 Task: Create Card Financial Audit Preparation in Board Knowledge Management Best Practices to Workspace Business Coaching. Create Card Mobile Device Review in Board Market Opportunity Identification to Workspace Business Coaching. Create Card Financial Audit Execution in Board Social Media Influencer Takeover Campaign Creation and Management to Workspace Business Coaching
Action: Mouse moved to (88, 250)
Screenshot: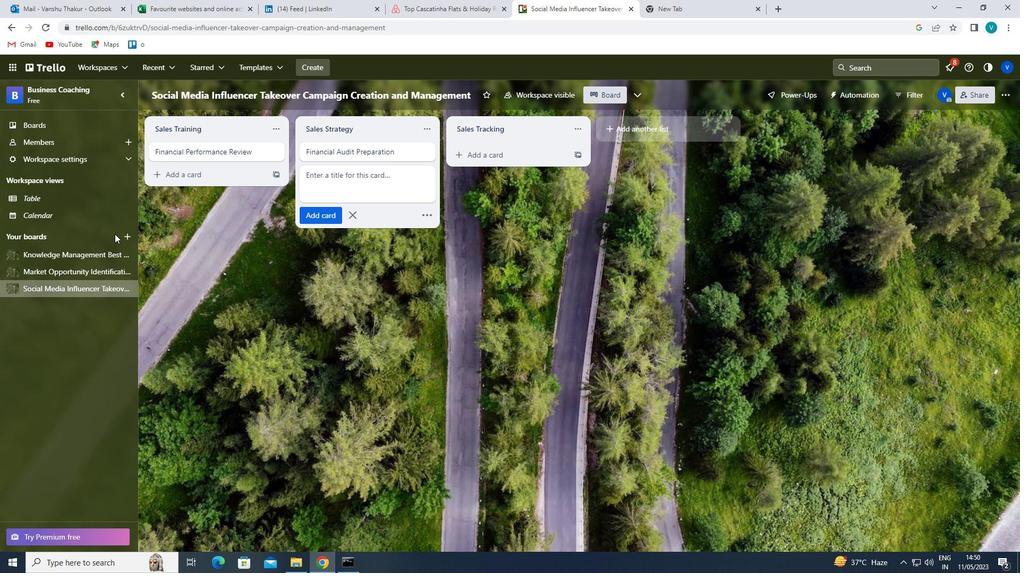 
Action: Mouse pressed left at (88, 250)
Screenshot: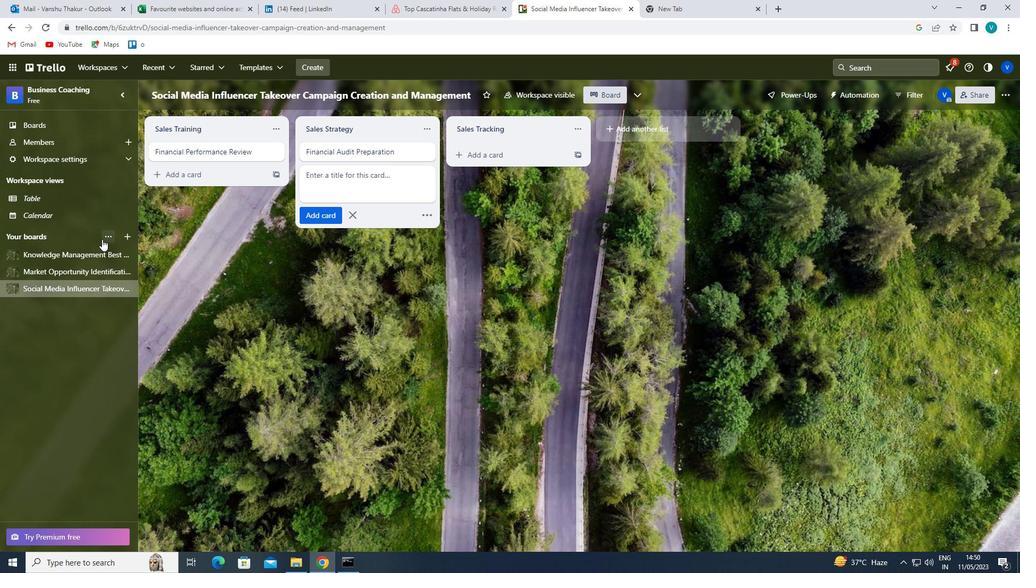 
Action: Mouse moved to (482, 147)
Screenshot: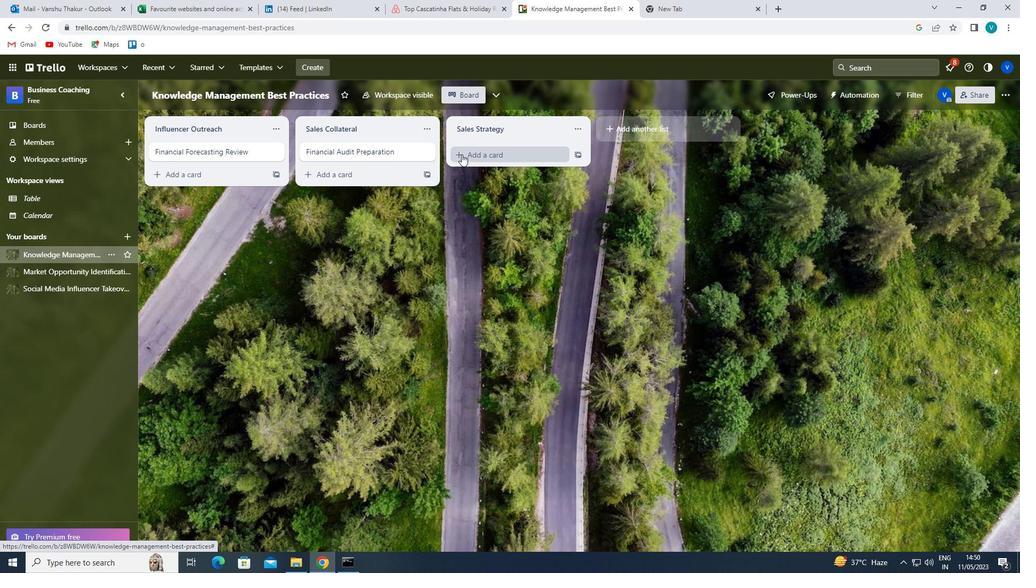 
Action: Mouse pressed left at (482, 147)
Screenshot: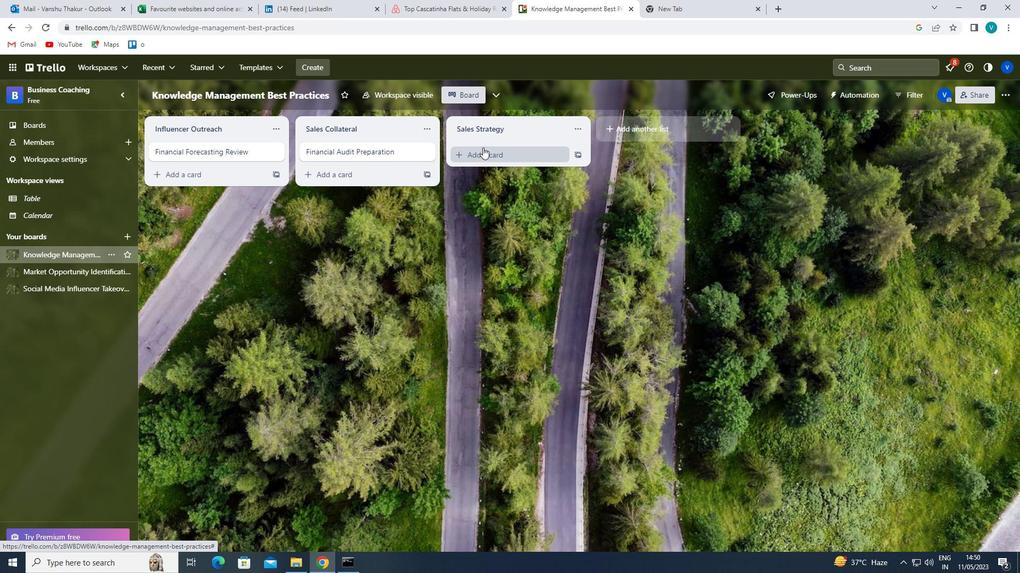 
Action: Key pressed <Key.shift>
Screenshot: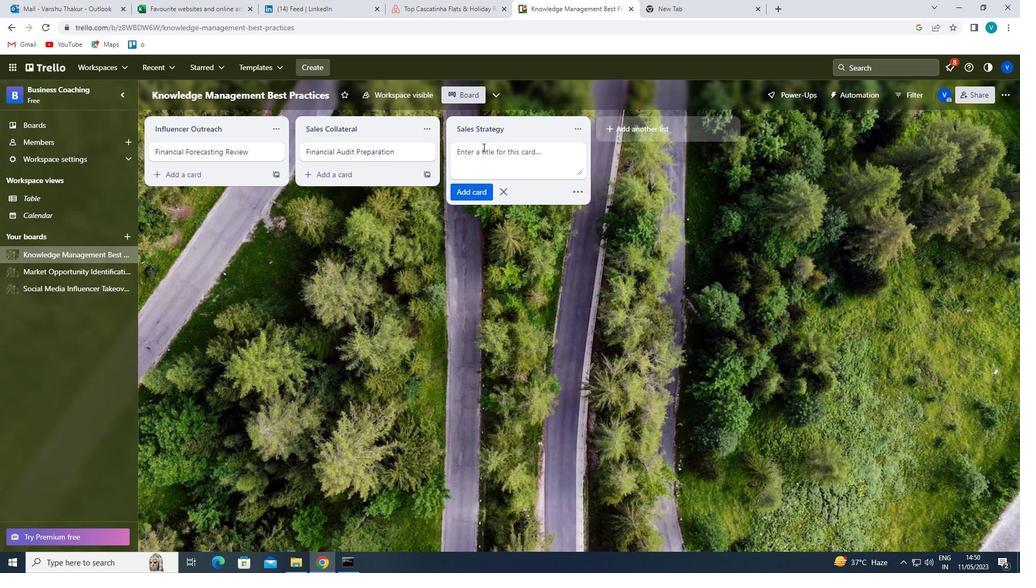 
Action: Mouse moved to (481, 148)
Screenshot: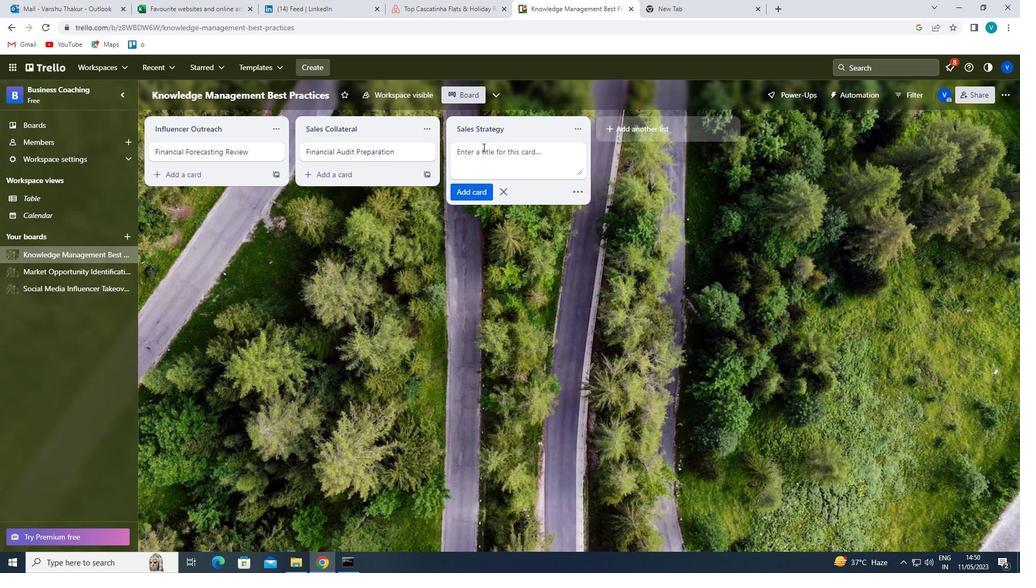 
Action: Key pressed F
Screenshot: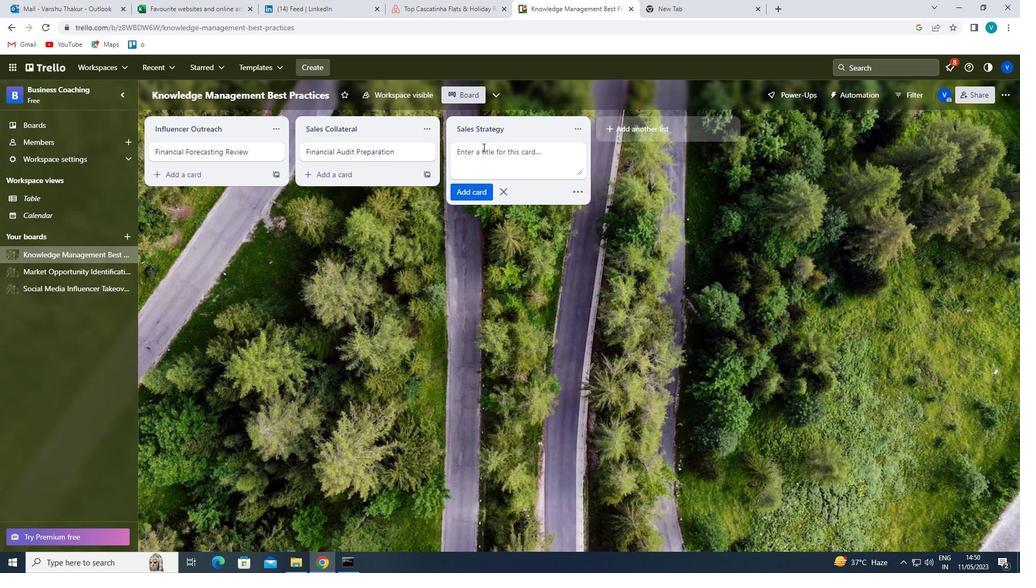 
Action: Mouse moved to (459, 163)
Screenshot: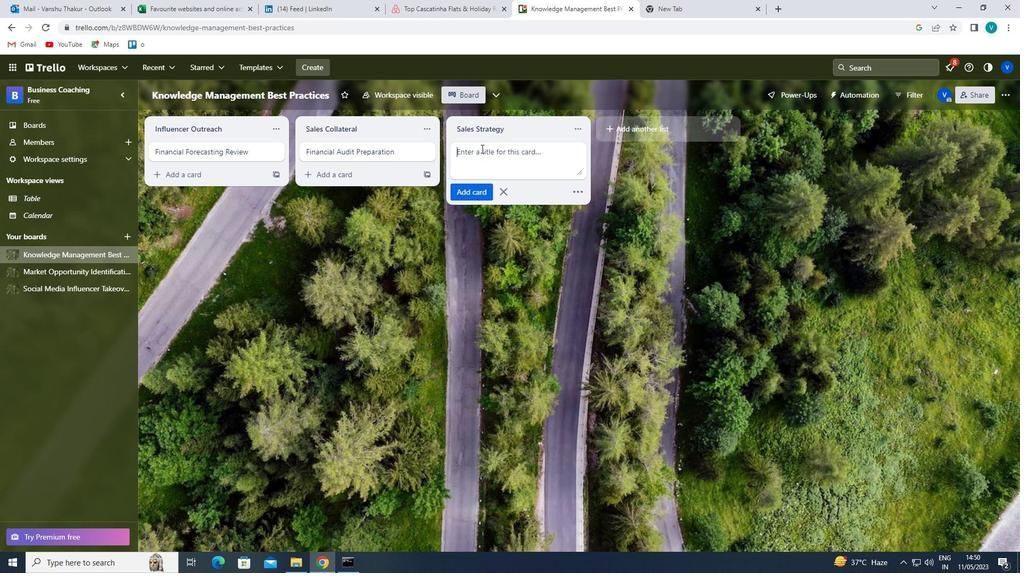 
Action: Key pressed INAN
Screenshot: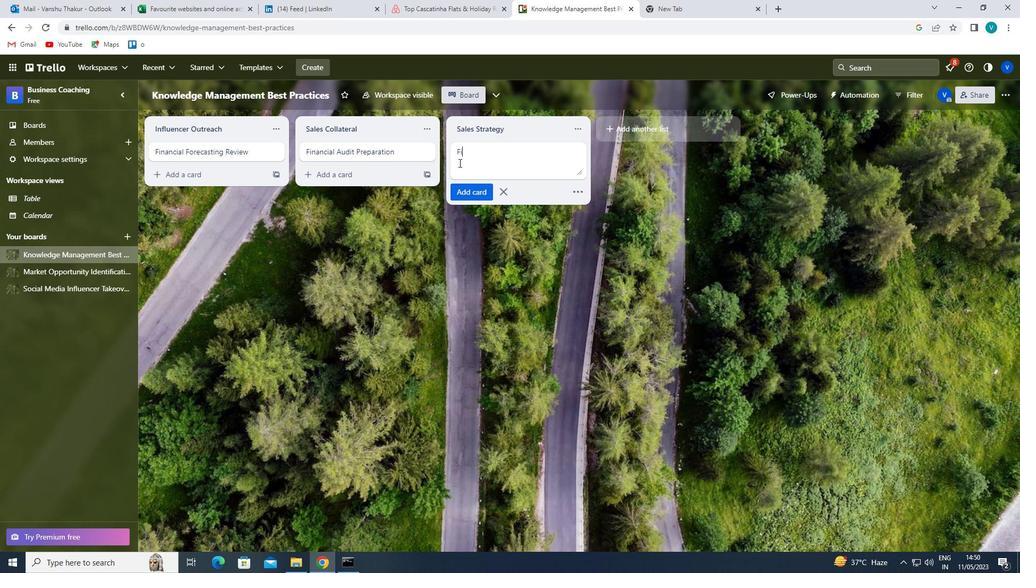 
Action: Mouse moved to (458, 163)
Screenshot: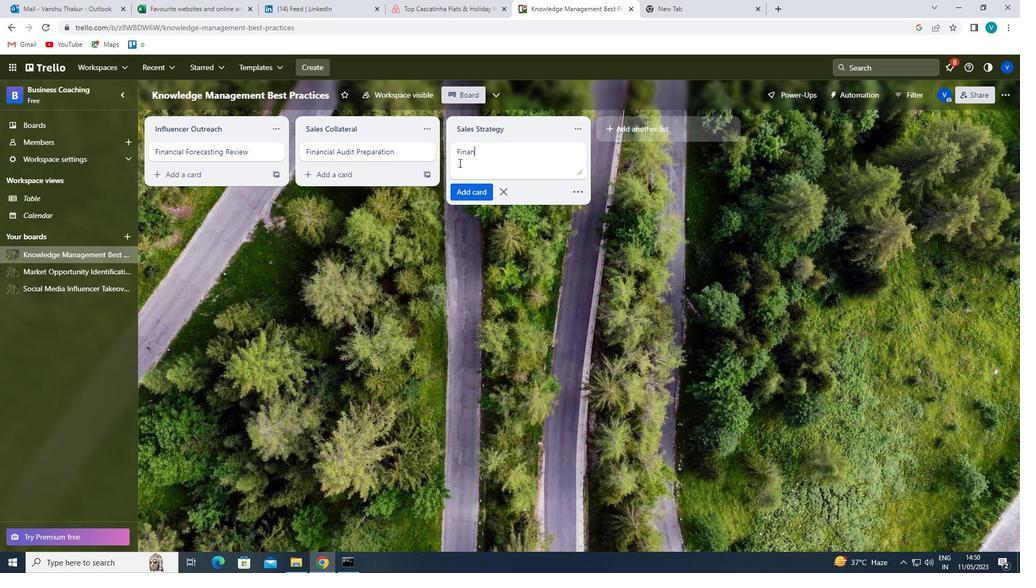 
Action: Key pressed C
Screenshot: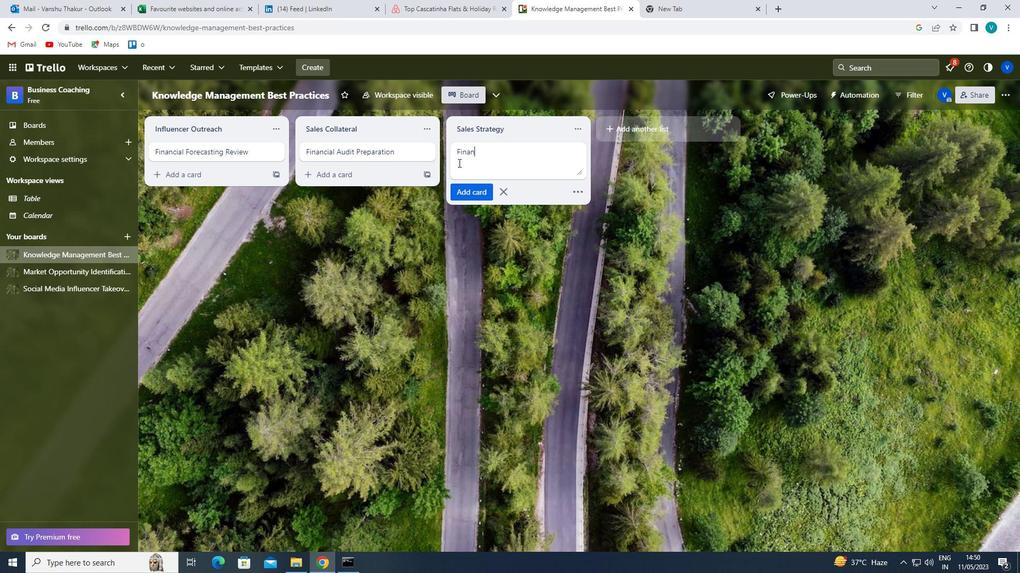 
Action: Mouse moved to (457, 163)
Screenshot: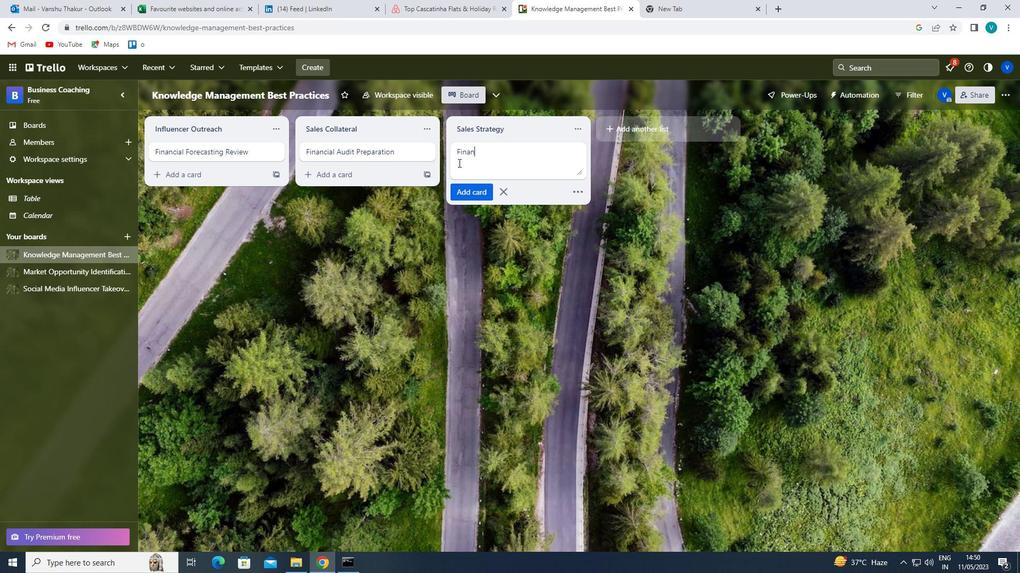 
Action: Key pressed IA
Screenshot: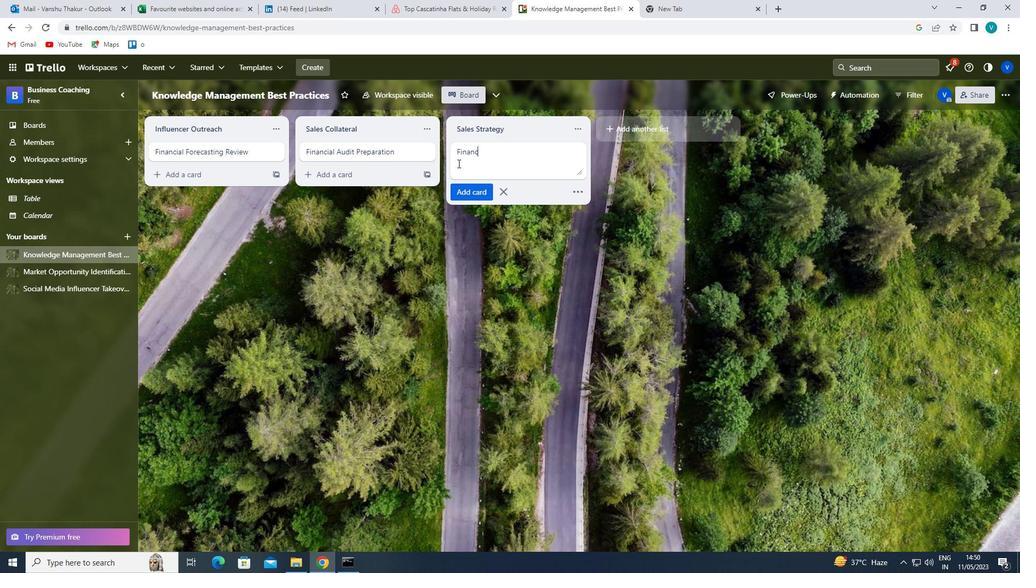 
Action: Mouse moved to (457, 164)
Screenshot: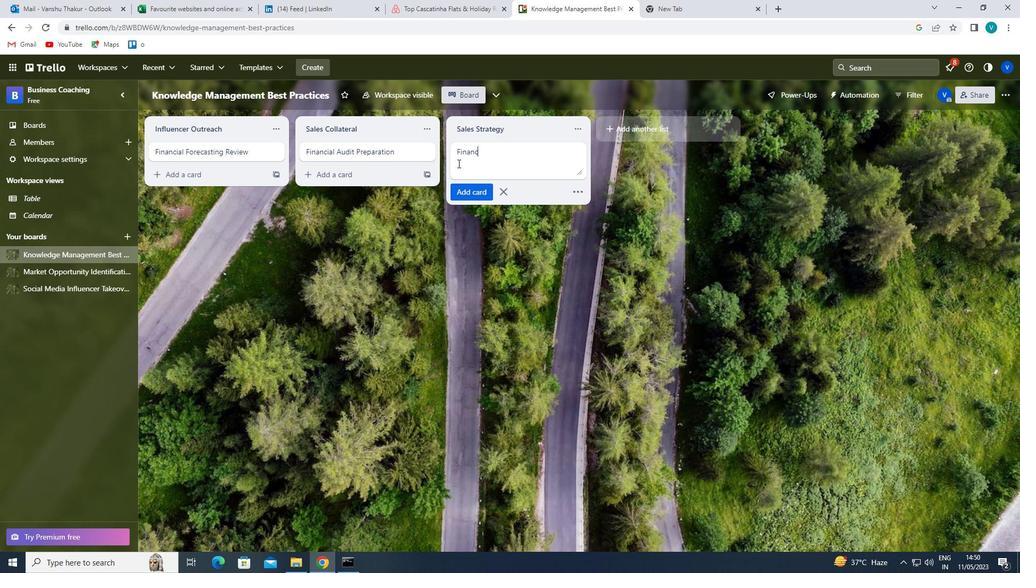 
Action: Key pressed L<Key.space><Key.shift>AUDIT<Key.space><Key.shift>PREPRA
Screenshot: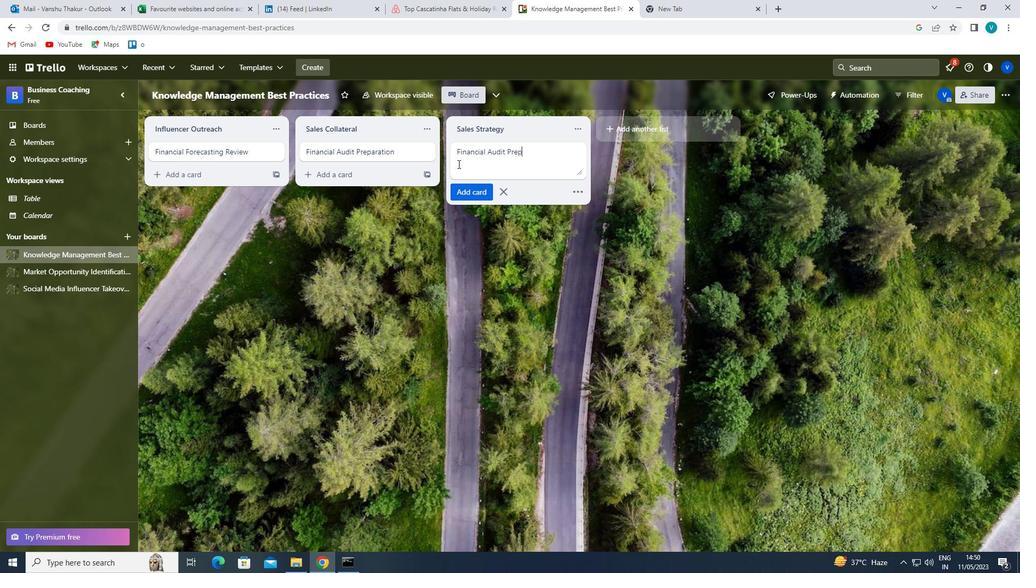 
Action: Mouse moved to (456, 164)
Screenshot: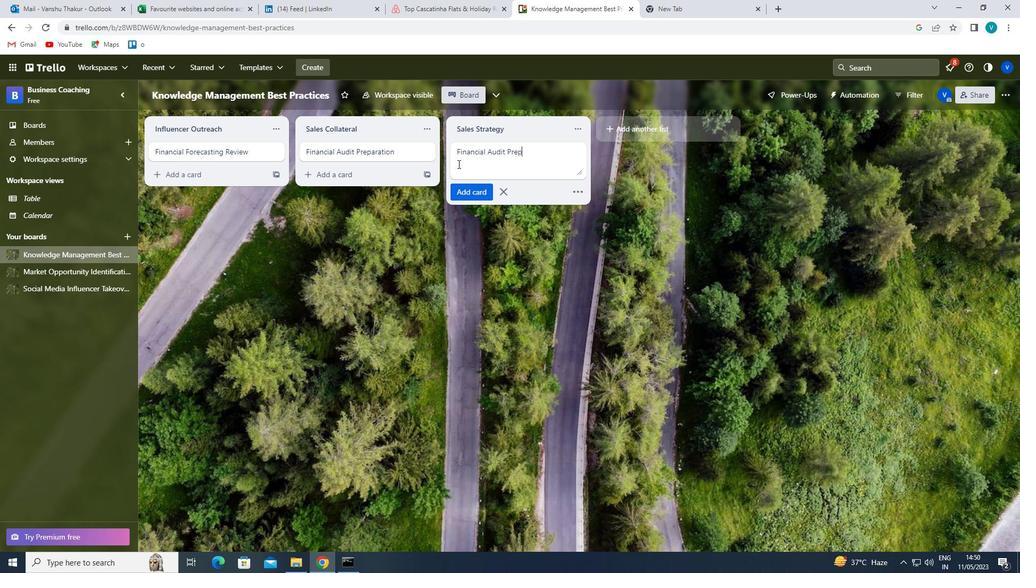 
Action: Key pressed TION
Screenshot: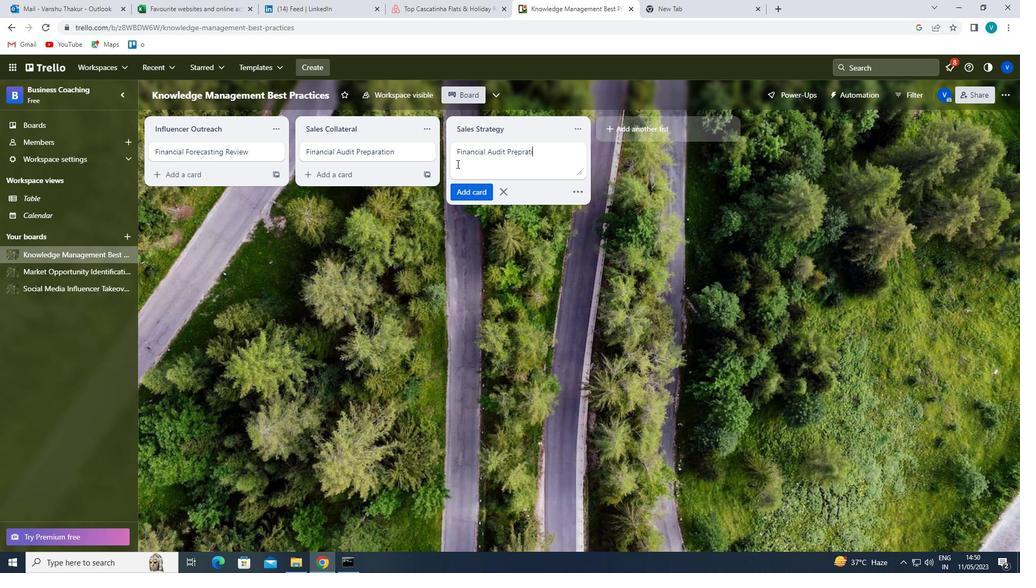 
Action: Mouse moved to (524, 150)
Screenshot: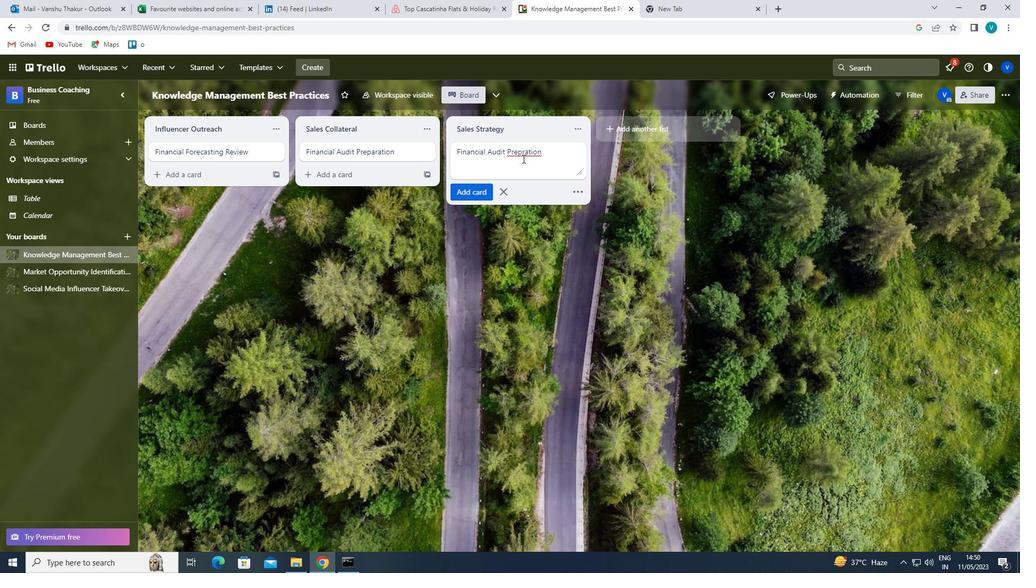 
Action: Mouse pressed left at (524, 150)
Screenshot: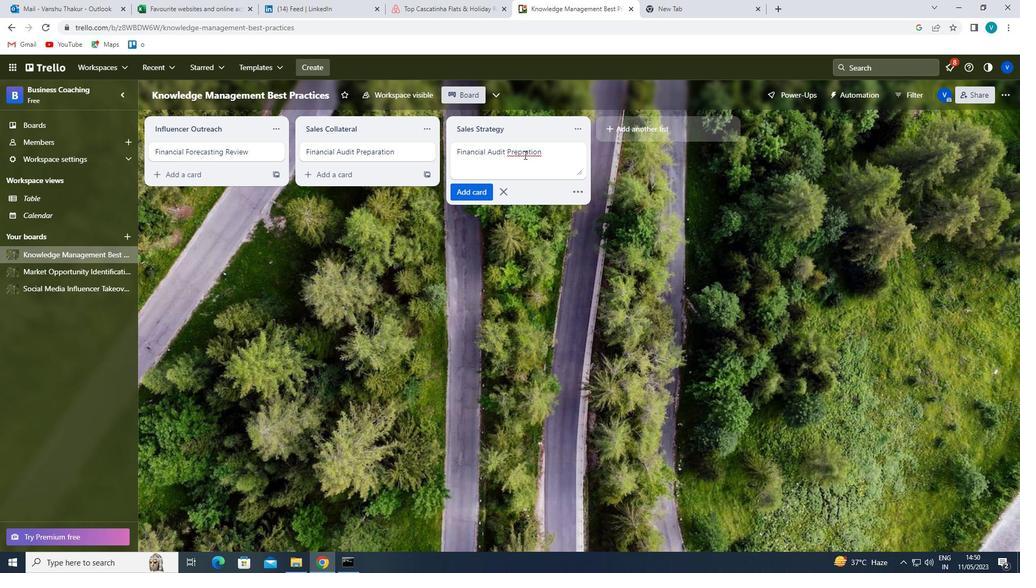 
Action: Mouse moved to (521, 151)
Screenshot: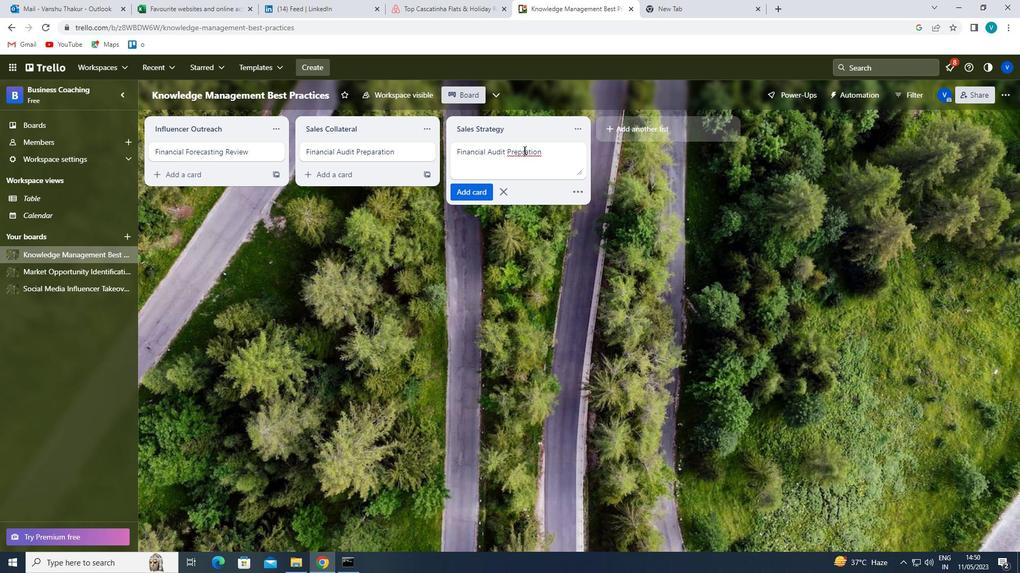 
Action: Mouse pressed left at (521, 151)
Screenshot: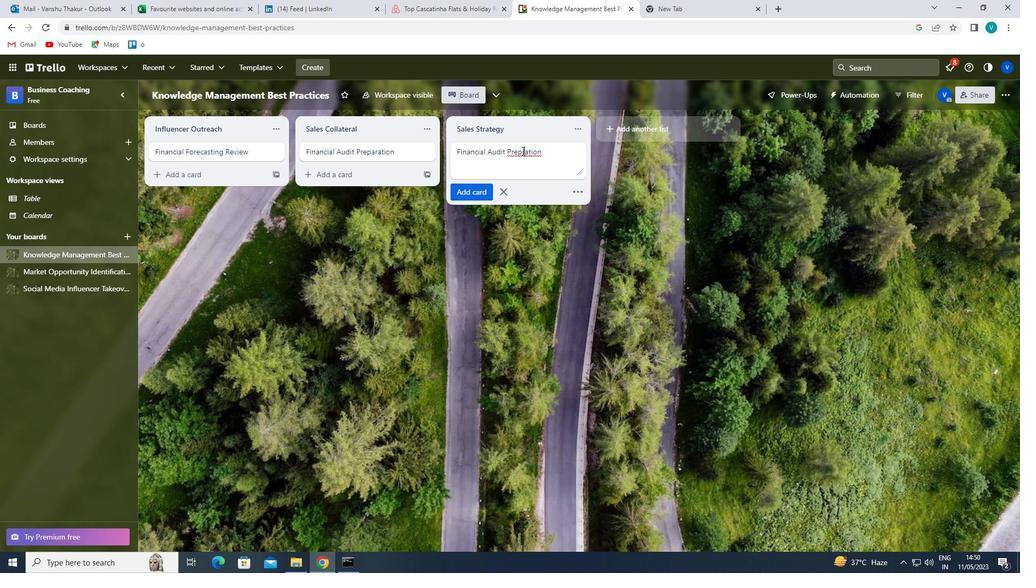 
Action: Mouse moved to (537, 223)
Screenshot: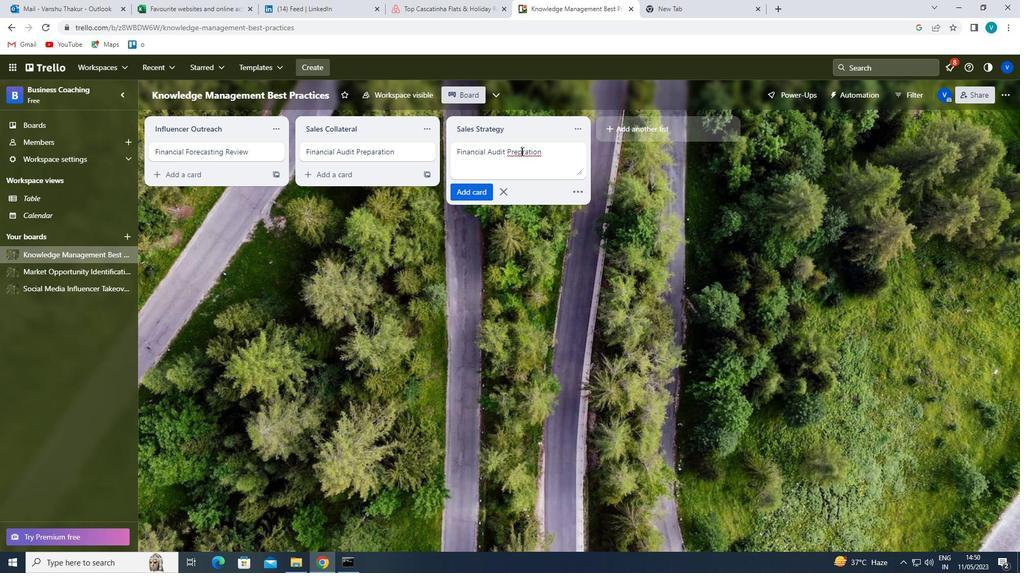 
Action: Key pressed A<Key.enter>
Screenshot: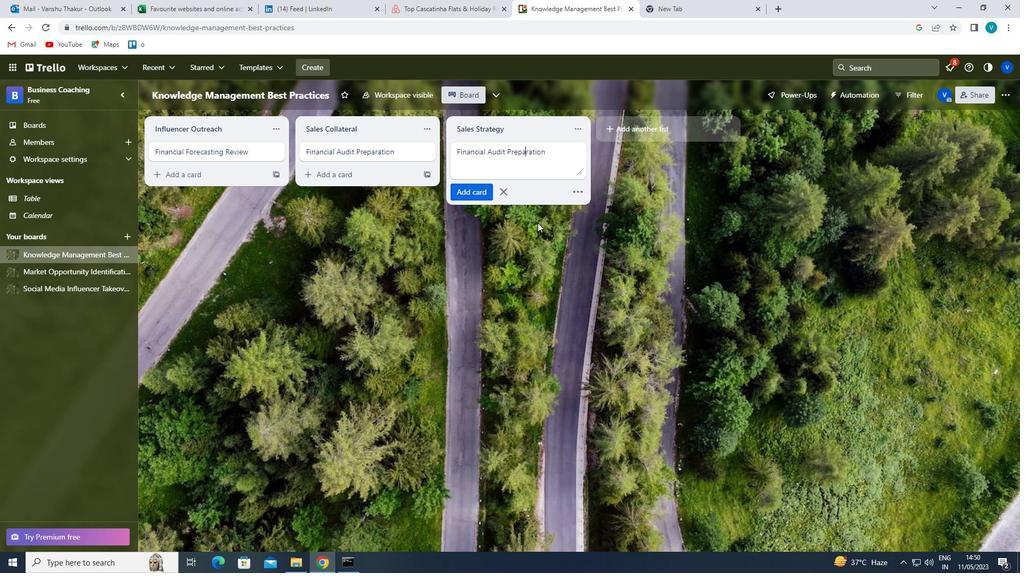 
Action: Mouse moved to (41, 277)
Screenshot: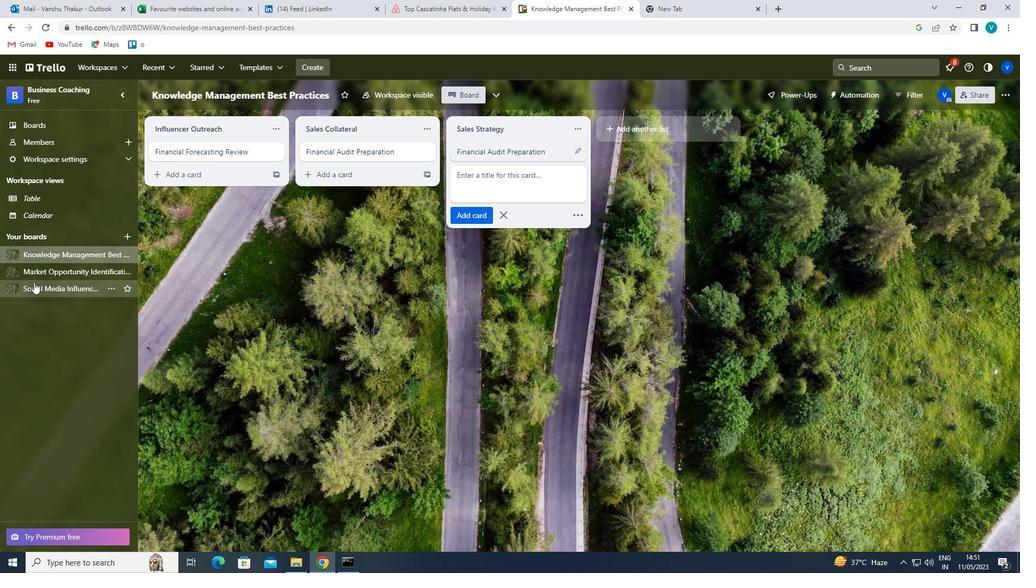 
Action: Mouse pressed left at (41, 277)
Screenshot: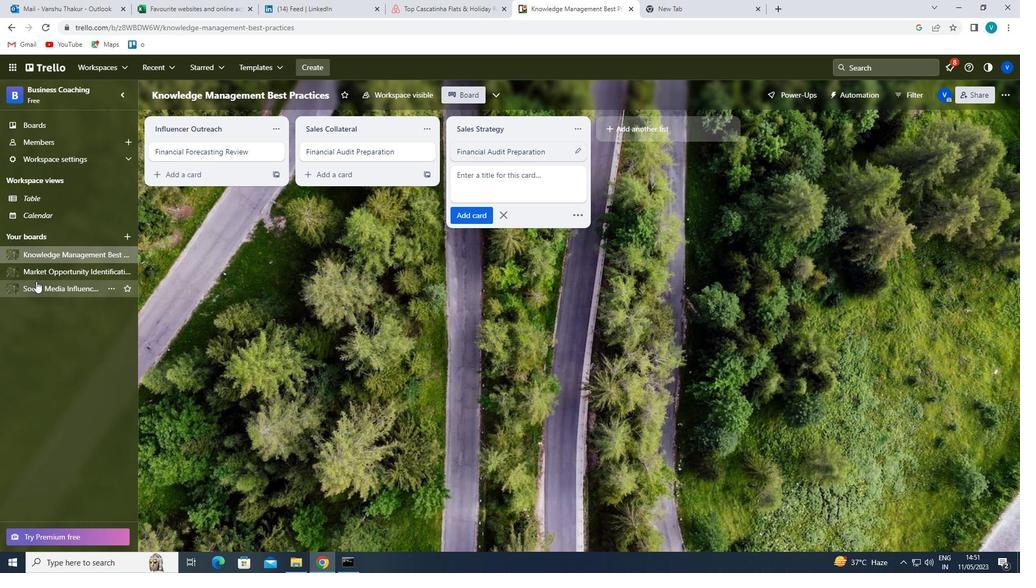 
Action: Mouse moved to (502, 158)
Screenshot: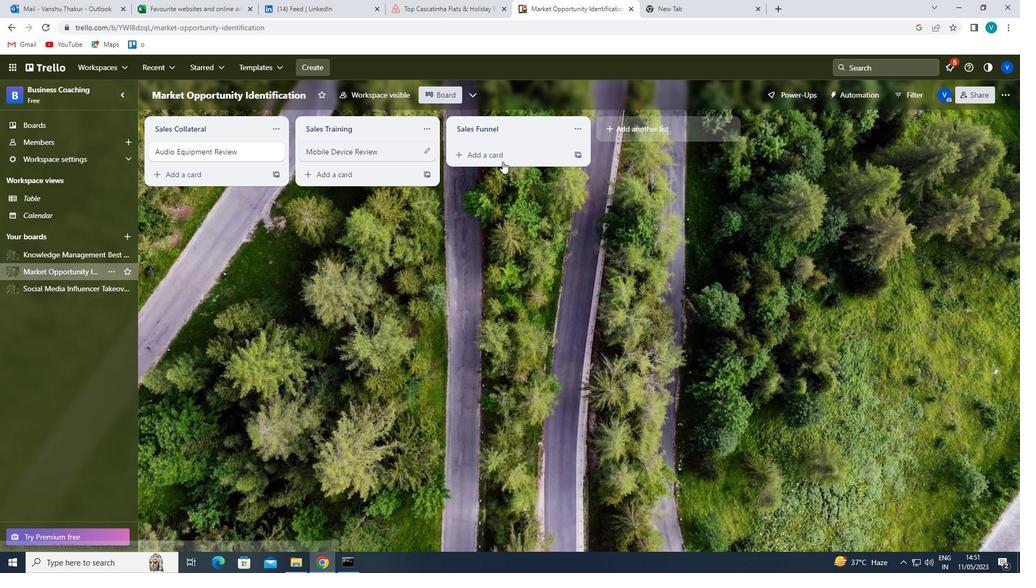 
Action: Mouse pressed left at (502, 158)
Screenshot: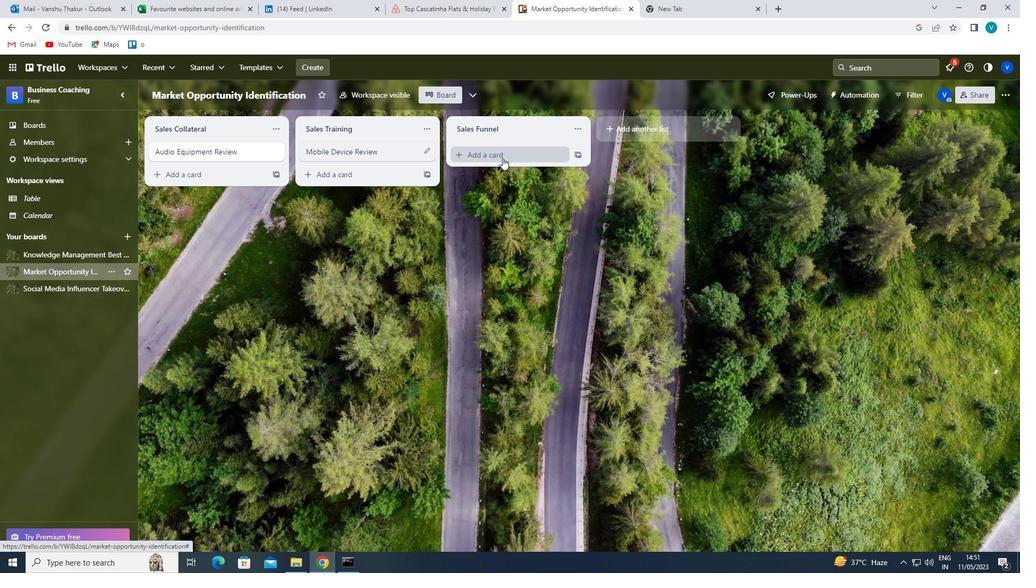 
Action: Key pressed <Key.shift>MOBILE<Key.space><Key.shift>DEVICE<Key.space><Key.shift>REVIEW<Key.enter>
Screenshot: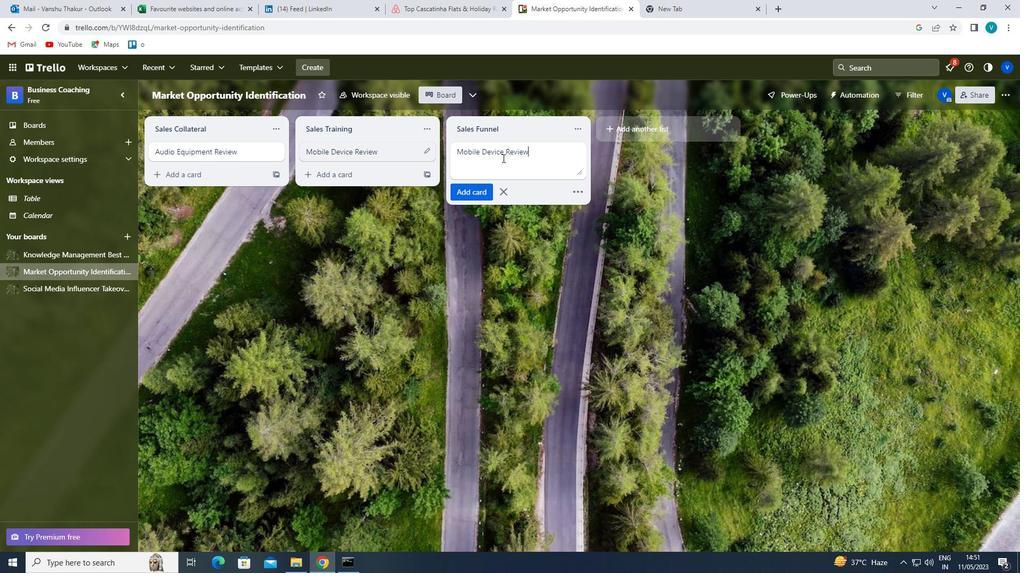 
Action: Mouse moved to (67, 287)
Screenshot: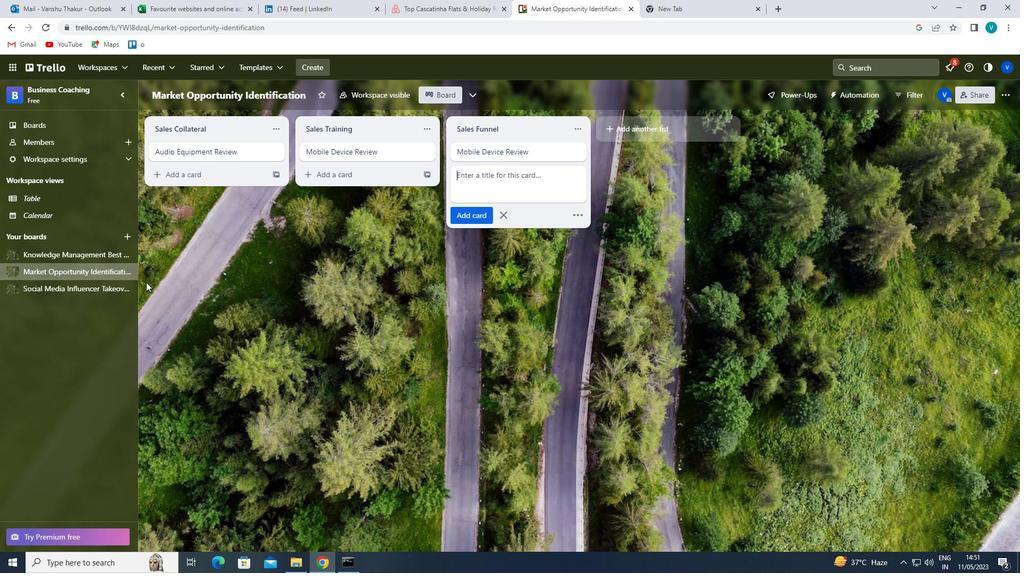 
Action: Mouse pressed left at (67, 287)
Screenshot: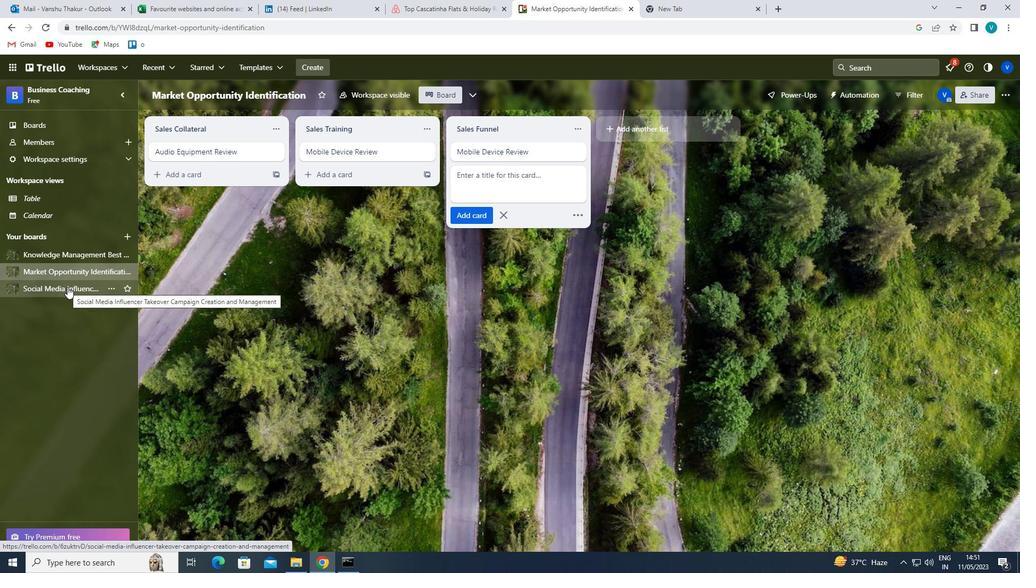 
Action: Mouse moved to (476, 162)
Screenshot: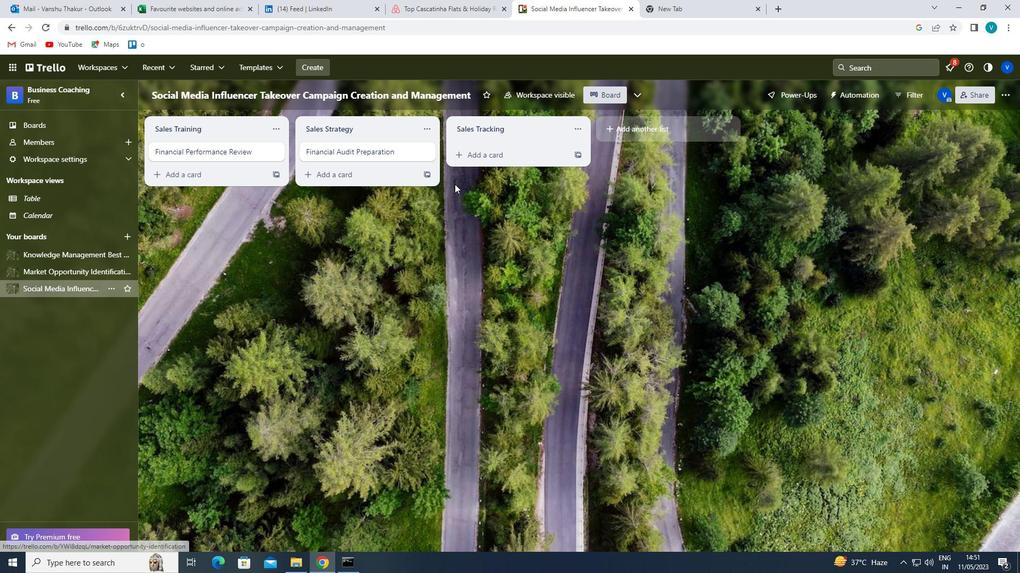 
Action: Mouse pressed left at (476, 162)
Screenshot: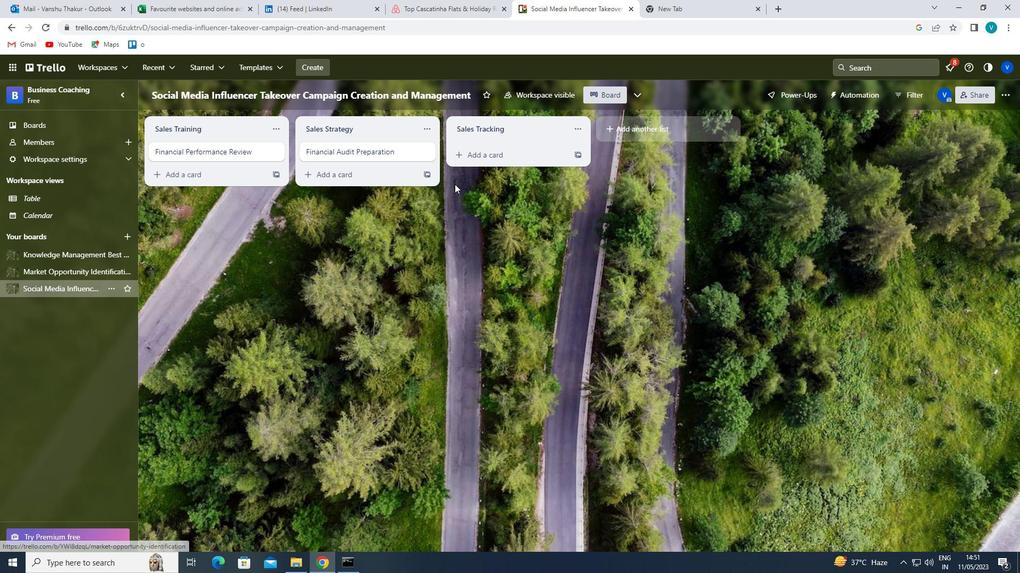 
Action: Mouse moved to (476, 162)
Screenshot: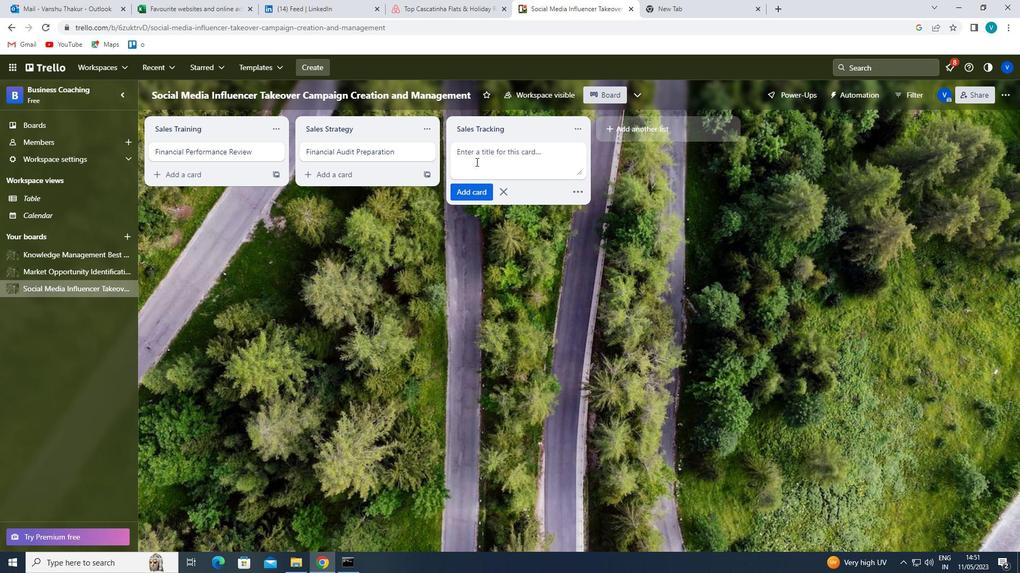 
Action: Key pressed <Key.shift>FINANCIAL<Key.space><Key.shift>AUDIT<Key.space><Key.shift>EXECUTION<Key.enter>
Screenshot: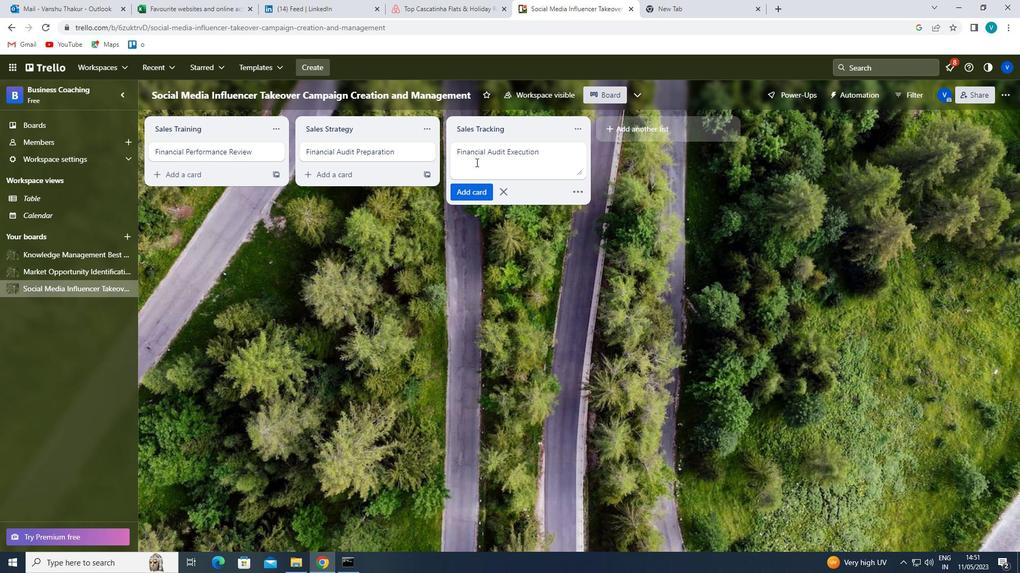 
